 Task: Sort the products in the category "Specialty Beers" by best match.
Action: Mouse moved to (931, 311)
Screenshot: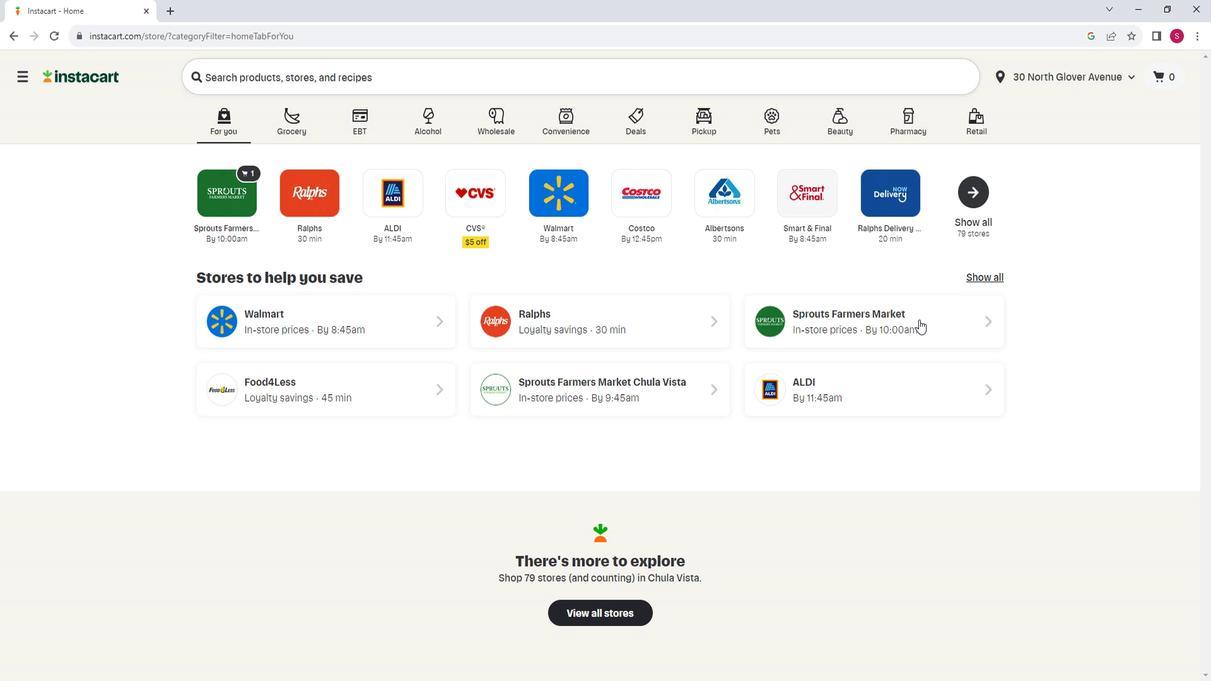 
Action: Mouse pressed left at (931, 311)
Screenshot: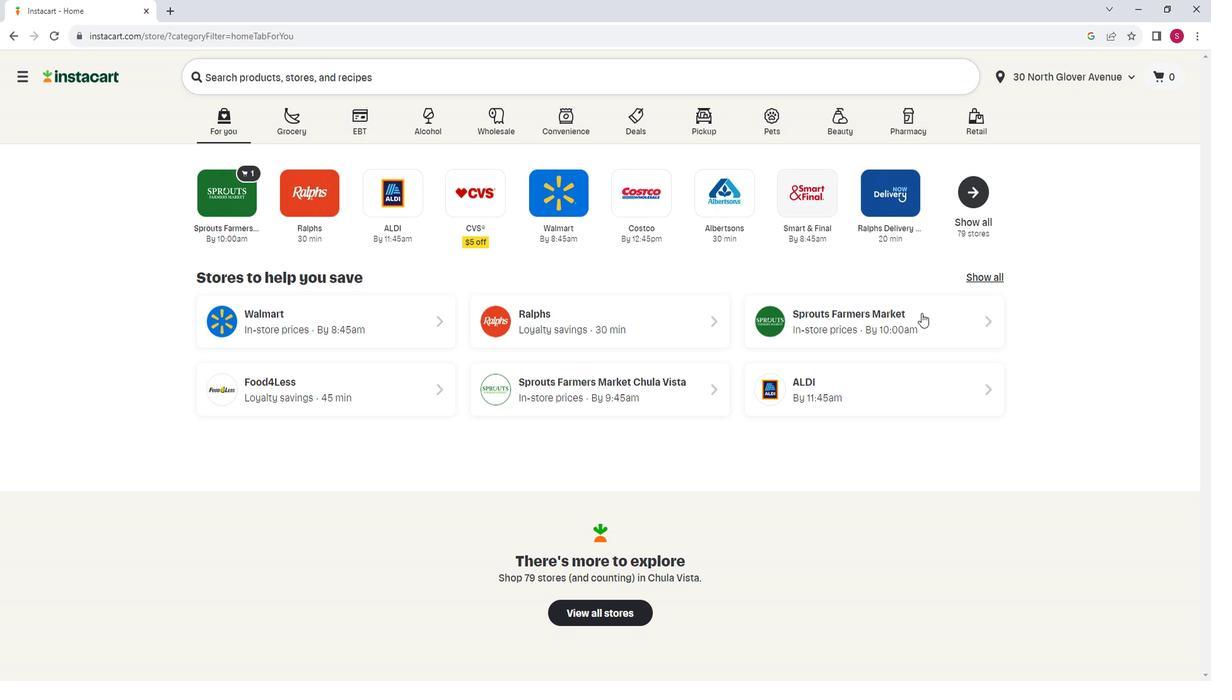 
Action: Mouse moved to (128, 495)
Screenshot: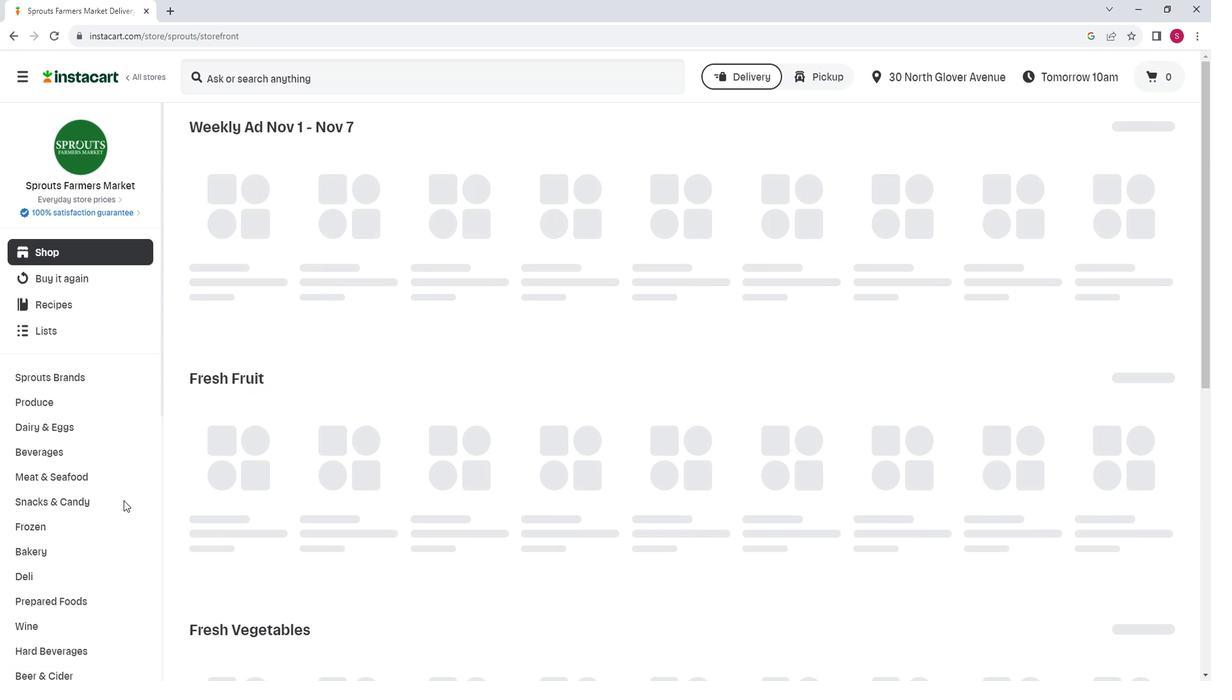 
Action: Mouse scrolled (128, 494) with delta (0, 0)
Screenshot: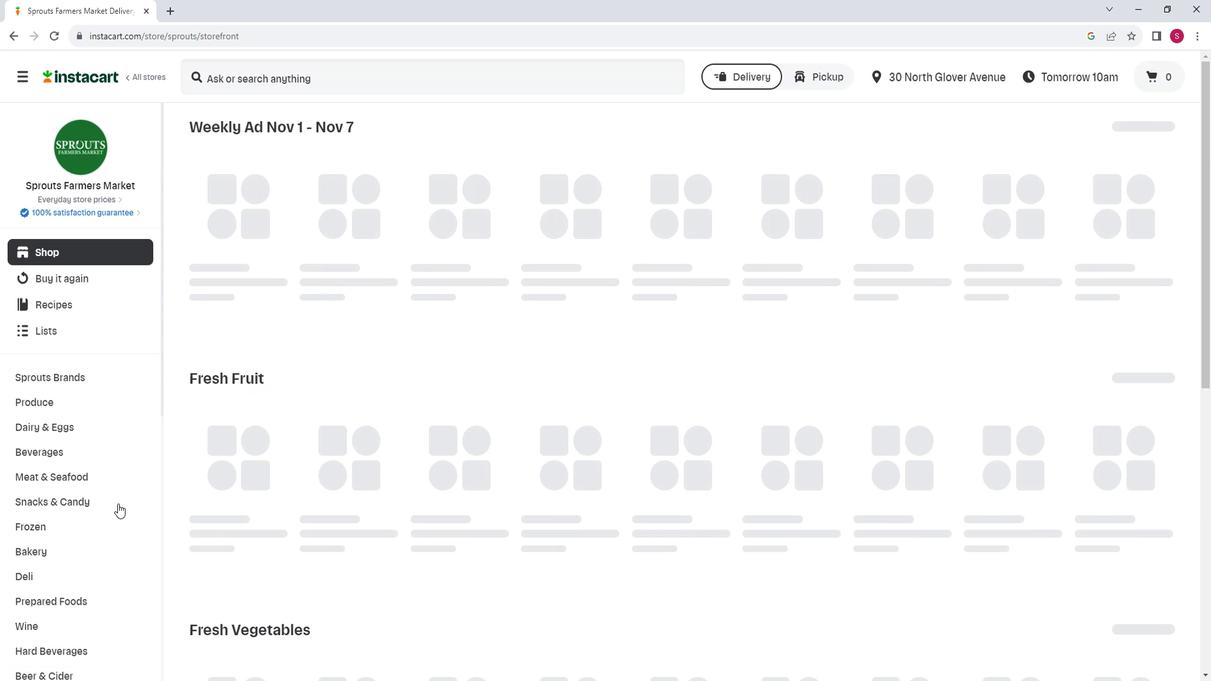 
Action: Mouse moved to (82, 594)
Screenshot: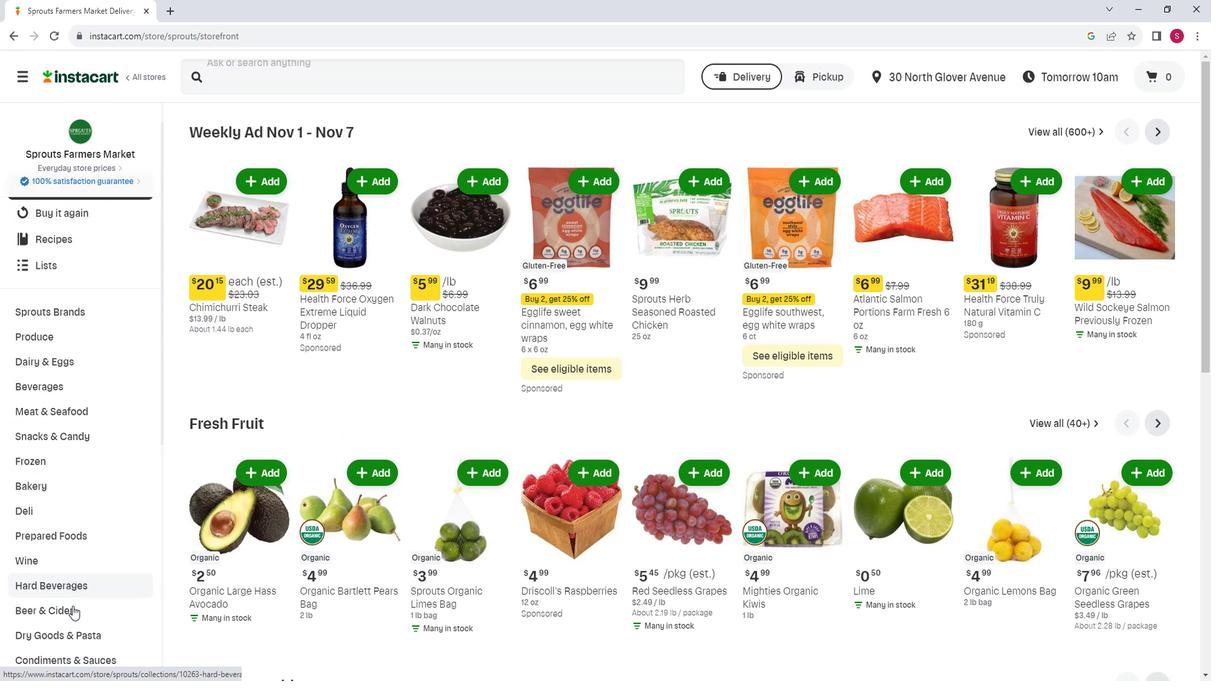 
Action: Mouse pressed left at (82, 594)
Screenshot: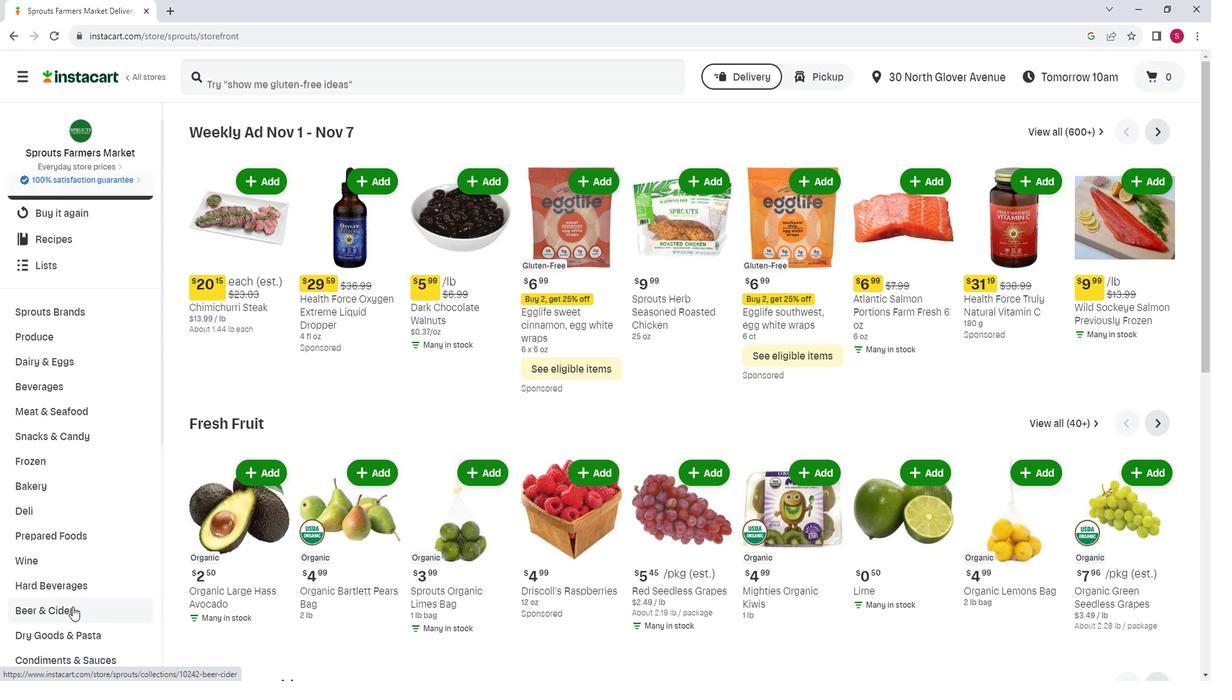 
Action: Mouse moved to (840, 163)
Screenshot: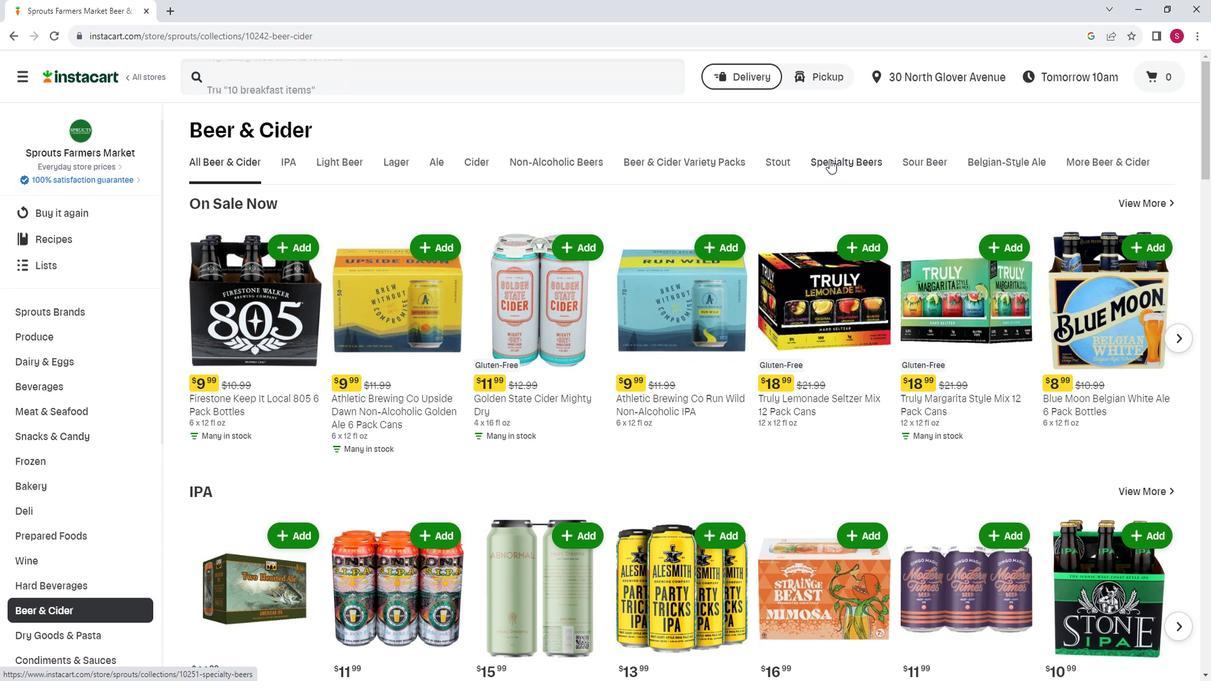 
Action: Mouse pressed left at (840, 163)
Screenshot: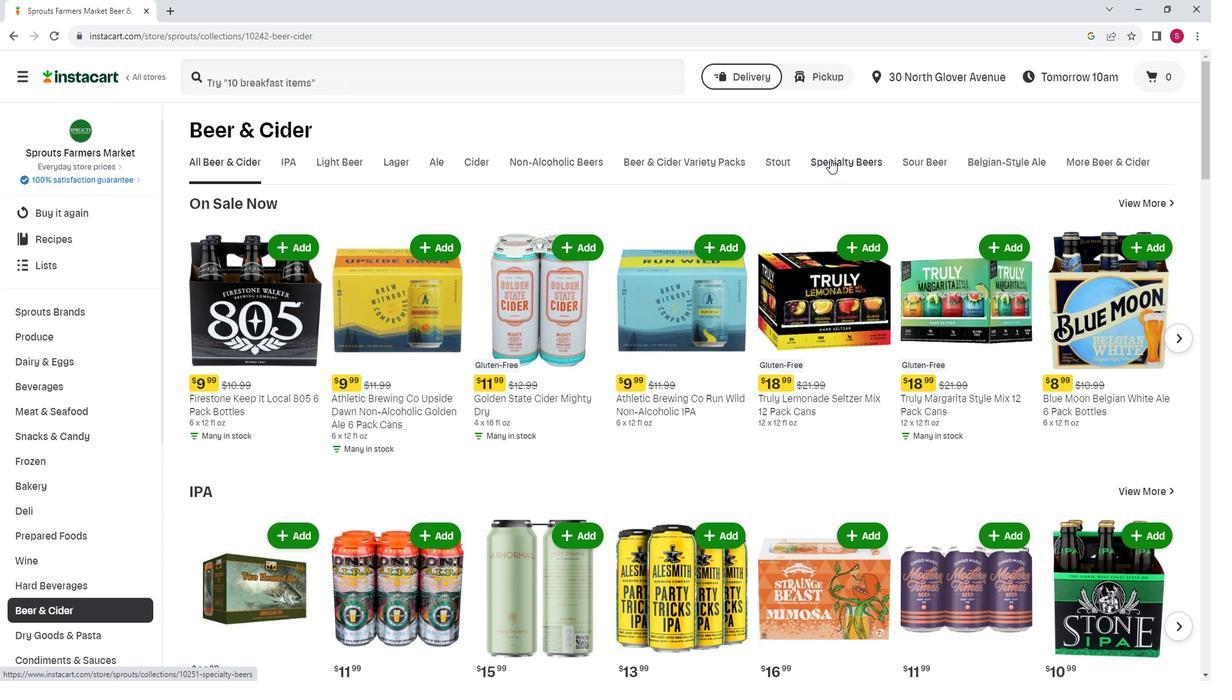 
Action: Mouse moved to (1172, 226)
Screenshot: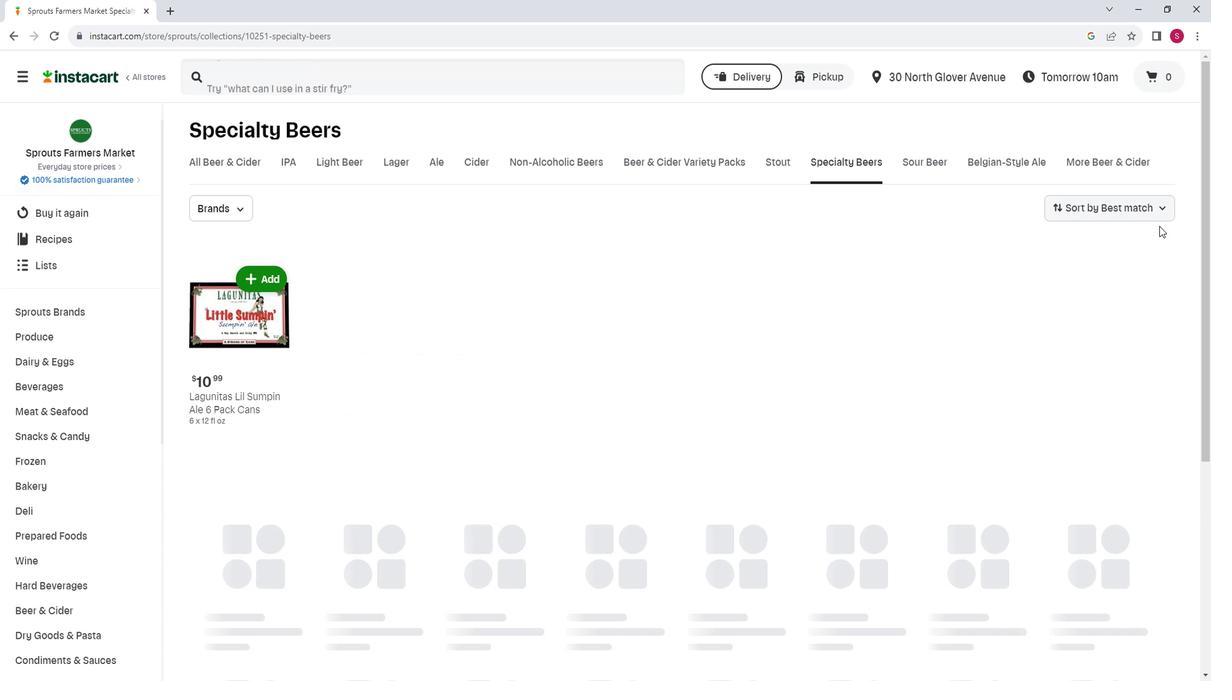
Action: Mouse pressed left at (1172, 226)
Screenshot: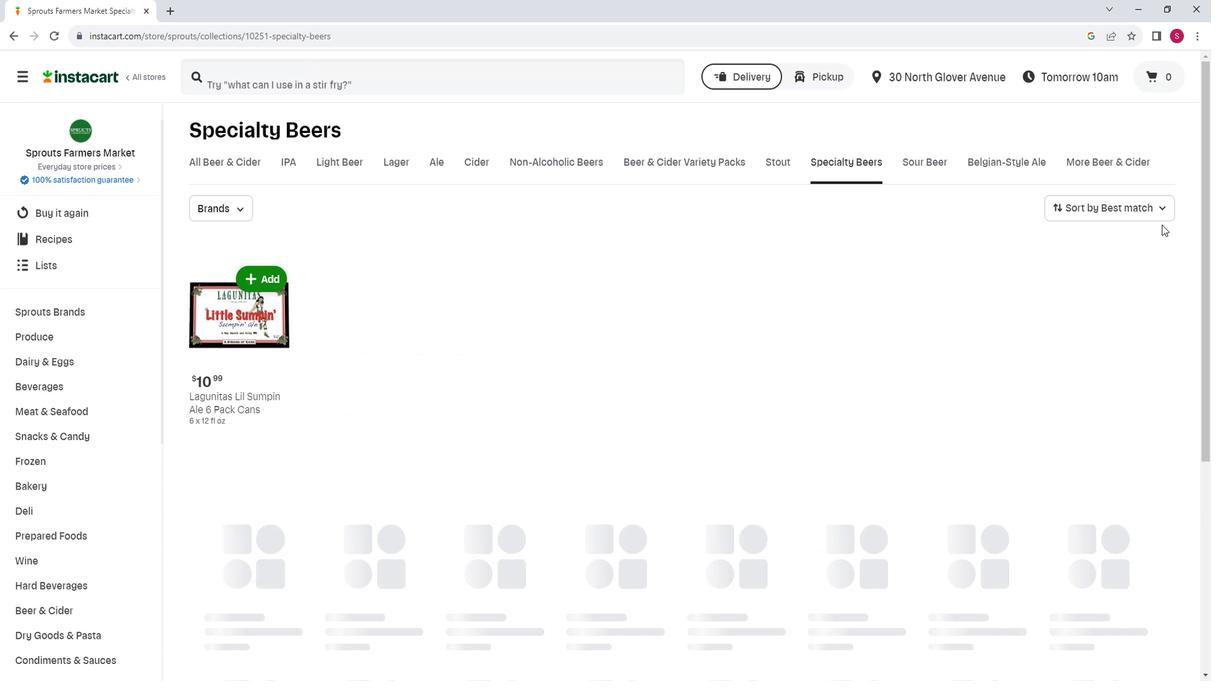 
Action: Mouse moved to (1171, 220)
Screenshot: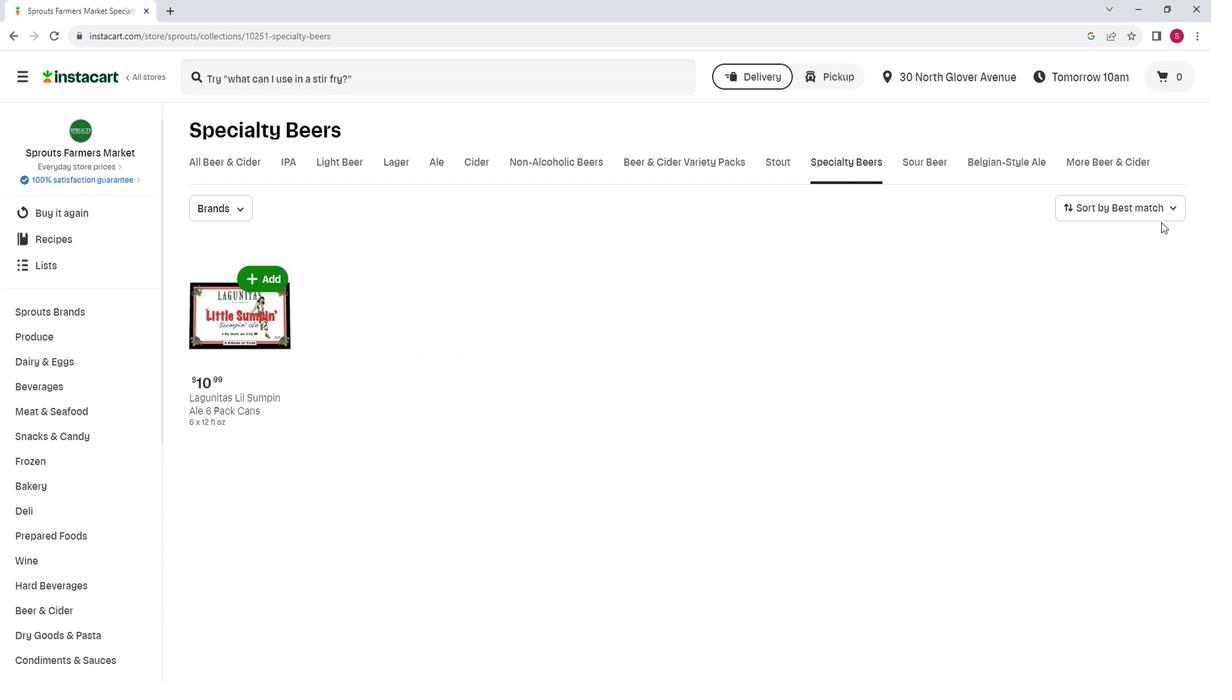 
Action: Mouse pressed left at (1171, 220)
Screenshot: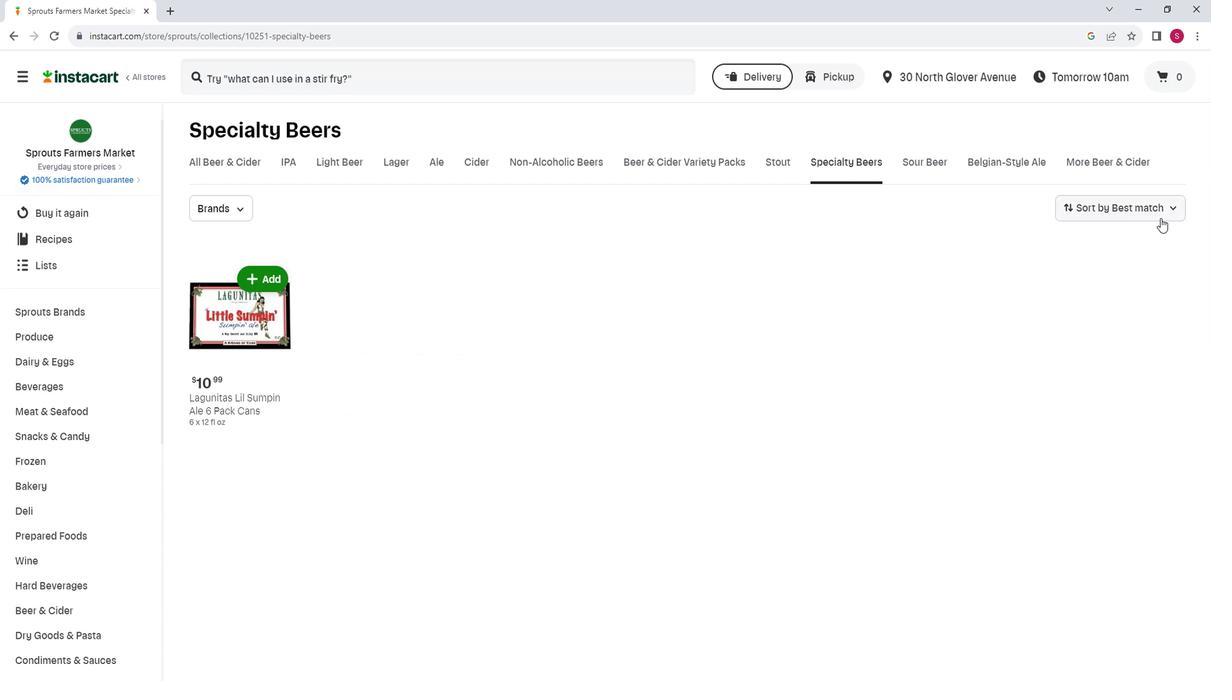 
Action: Mouse moved to (1135, 244)
Screenshot: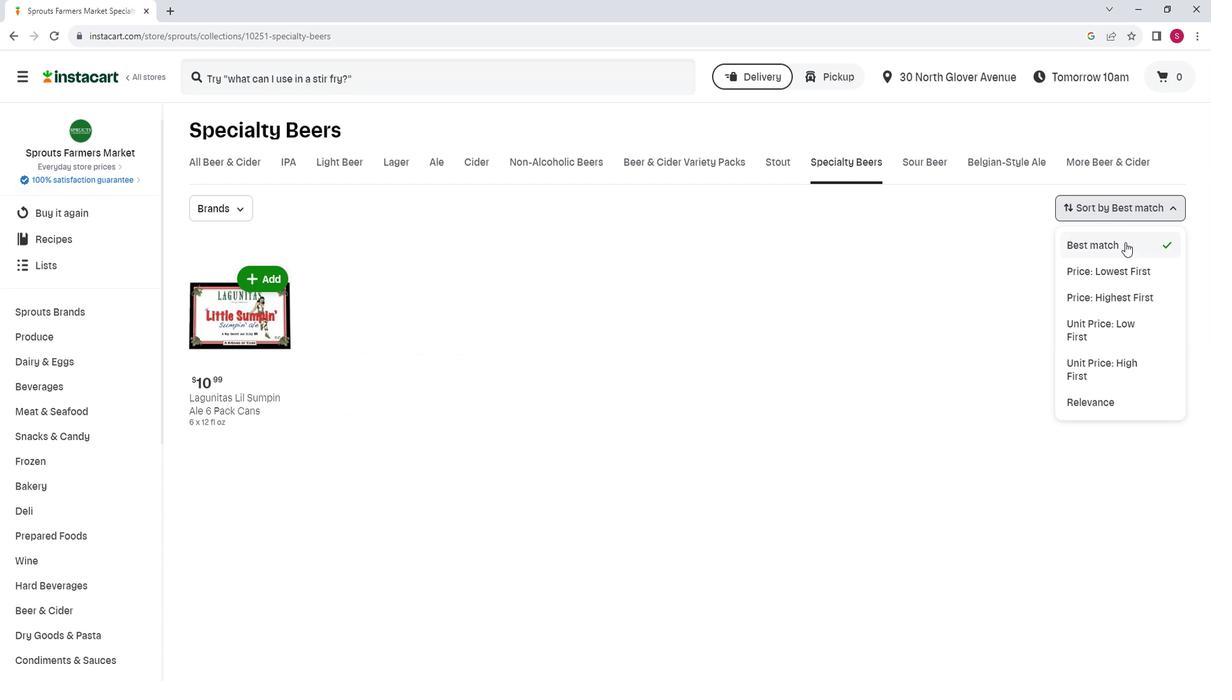 
Action: Mouse pressed left at (1135, 244)
Screenshot: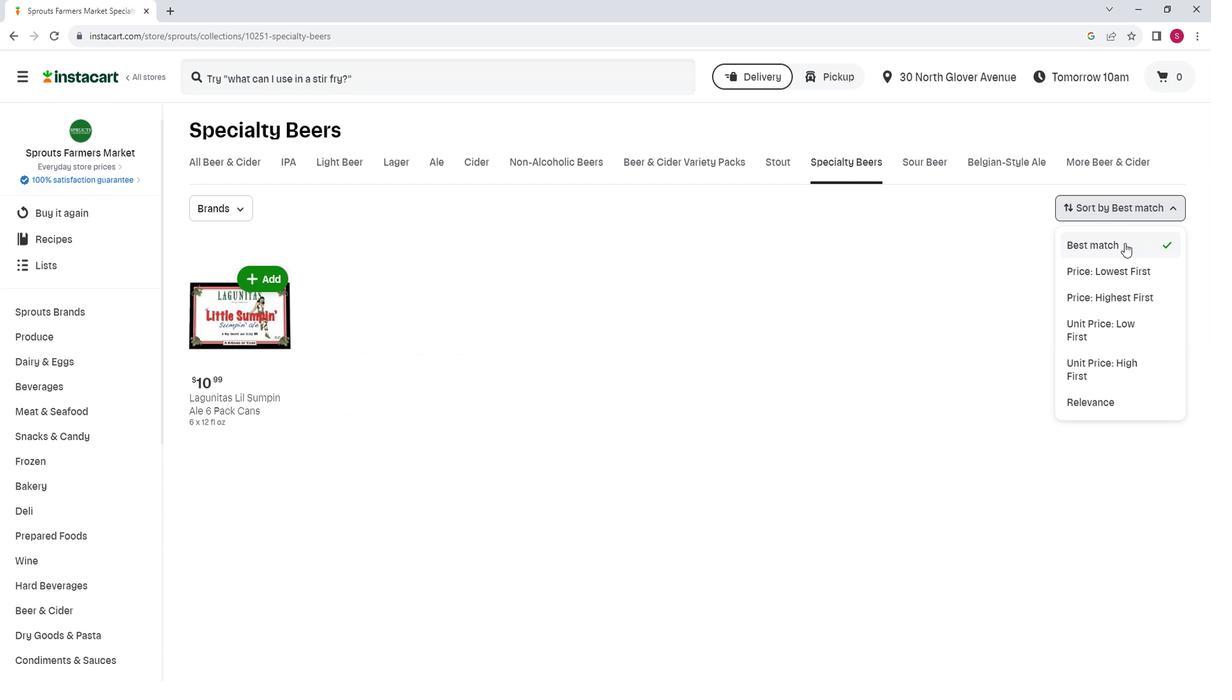 
Action: Mouse moved to (863, 324)
Screenshot: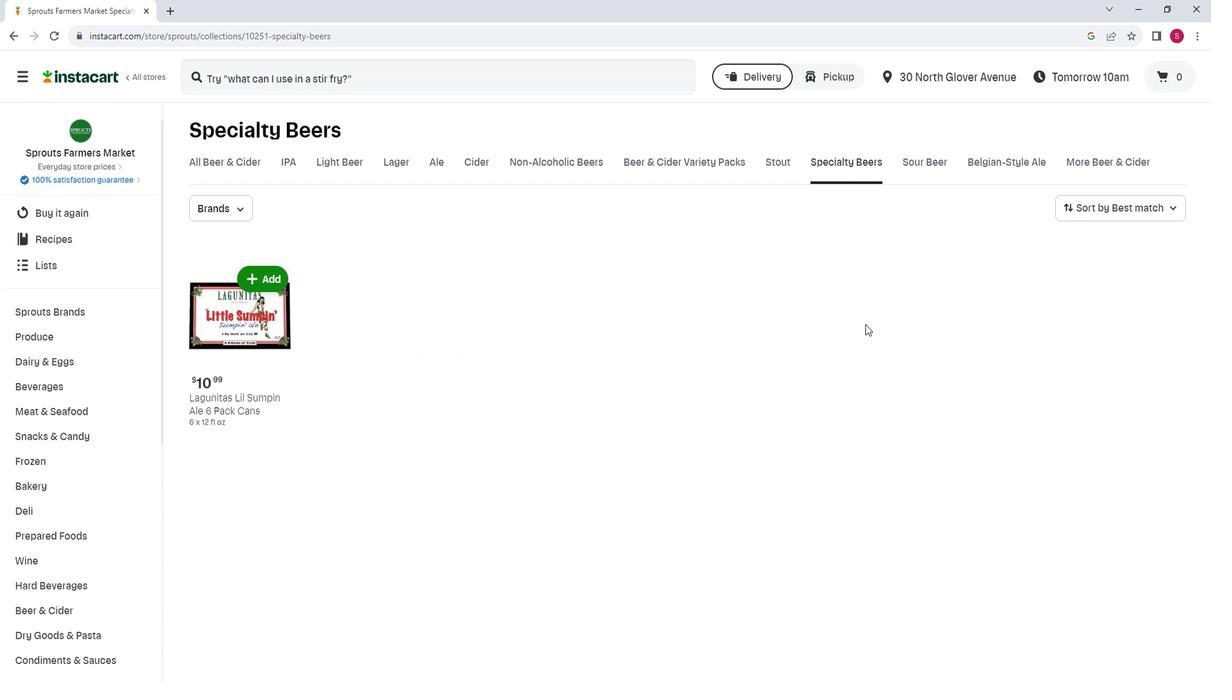 
